 Task: Create a search folder for emails exchanged with mehrashivani004@gmail.com in Outlook.
Action: Mouse moved to (224, 41)
Screenshot: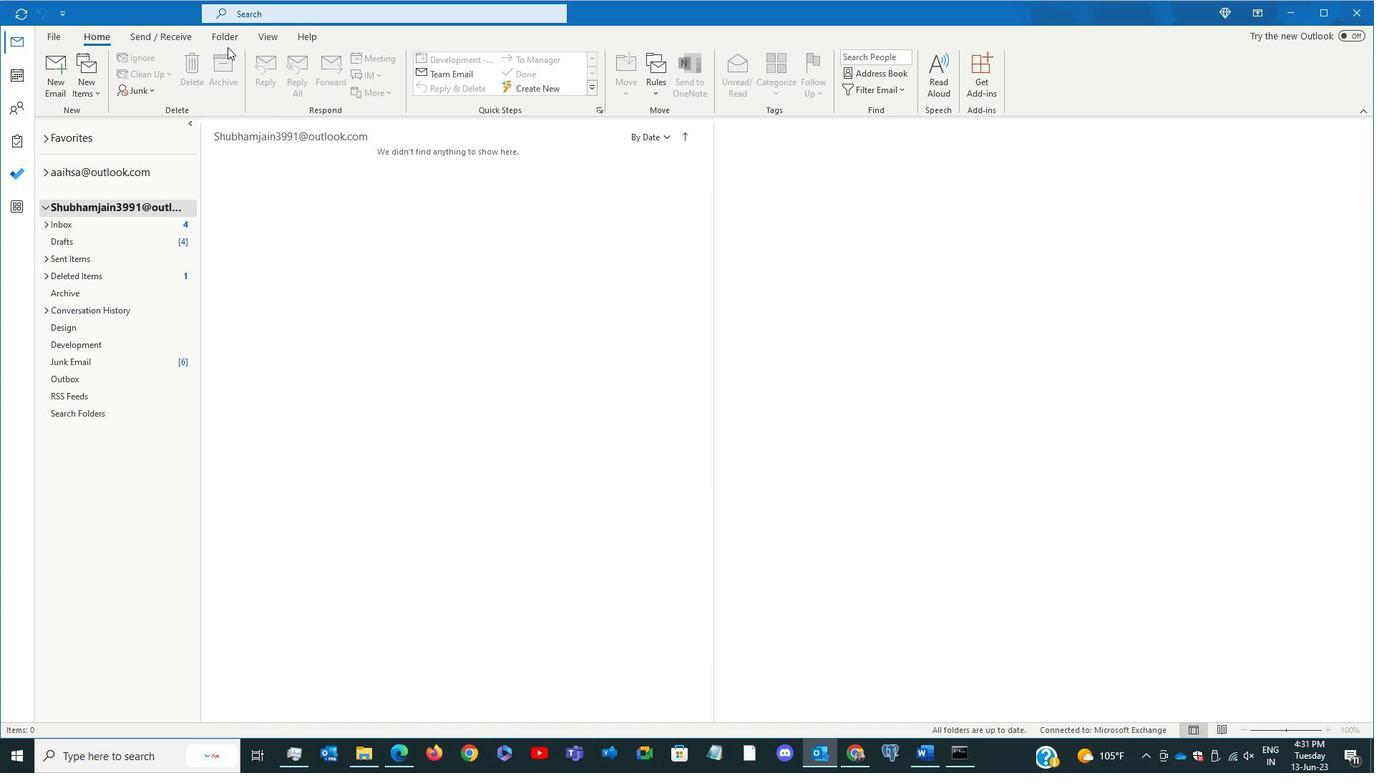
Action: Mouse pressed left at (224, 41)
Screenshot: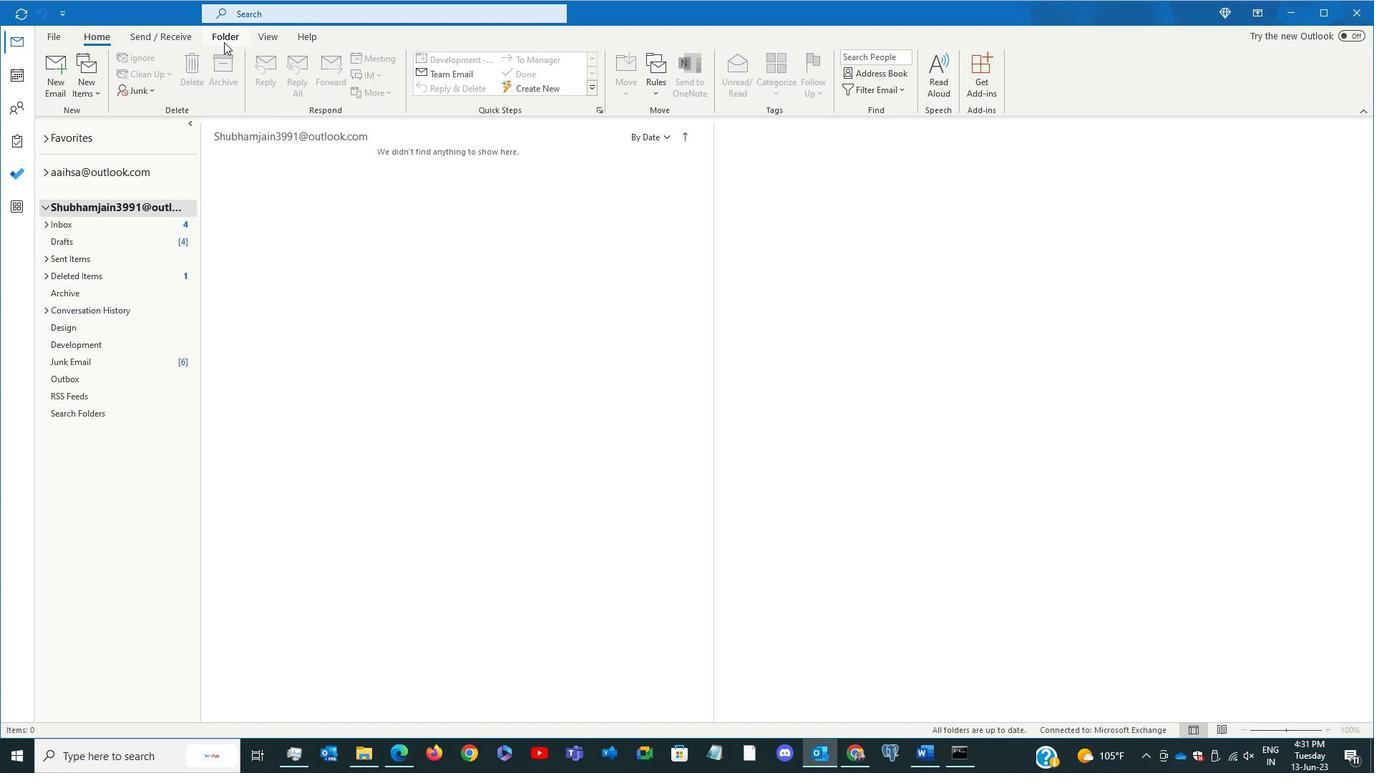 
Action: Mouse moved to (88, 83)
Screenshot: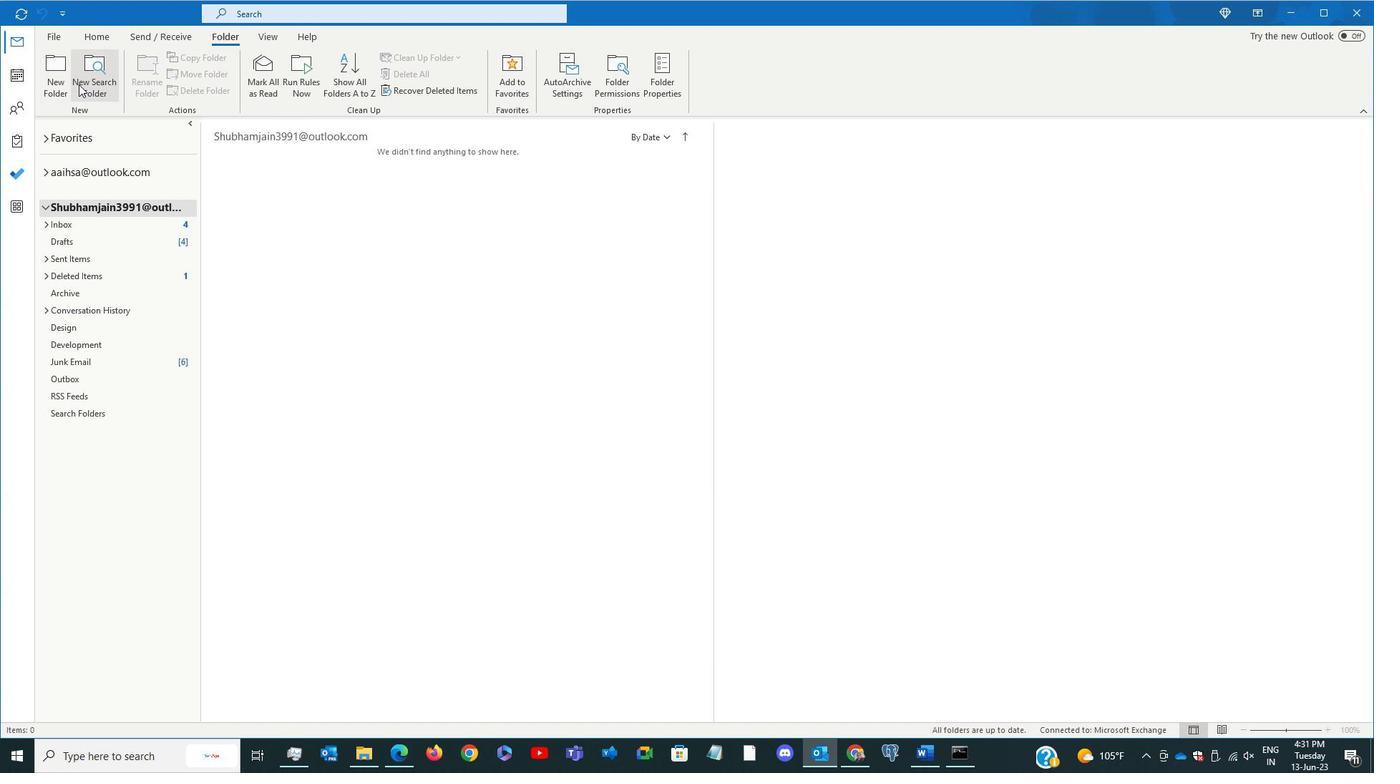 
Action: Mouse pressed left at (88, 83)
Screenshot: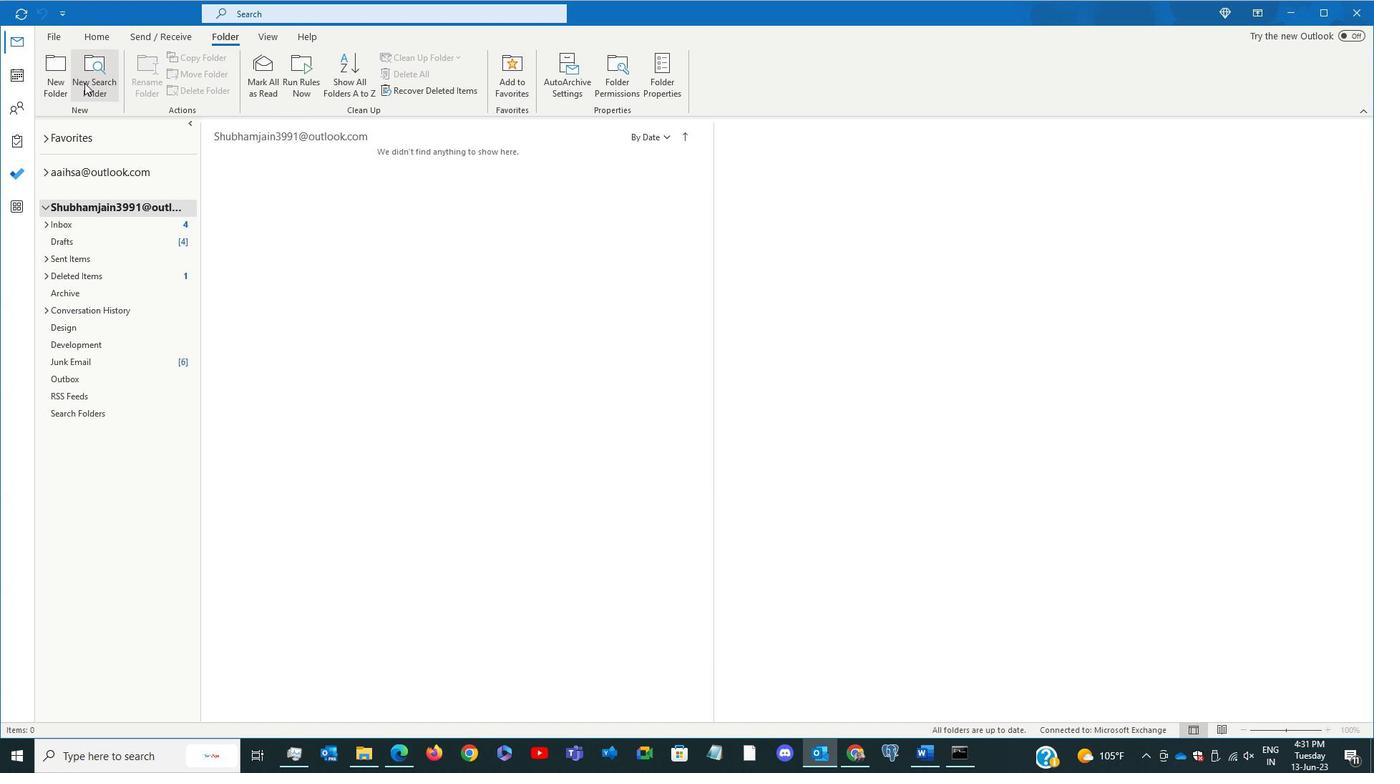 
Action: Mouse moved to (646, 348)
Screenshot: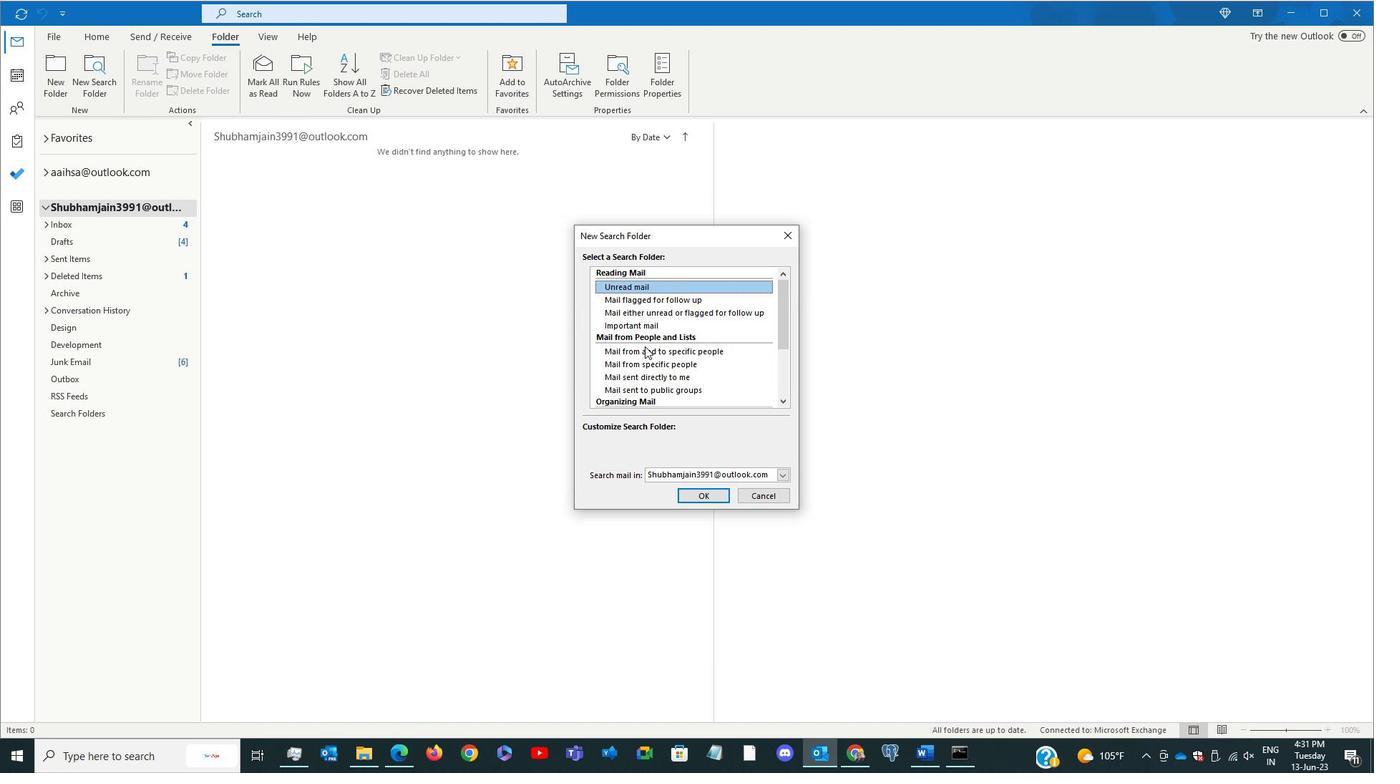 
Action: Mouse pressed left at (646, 348)
Screenshot: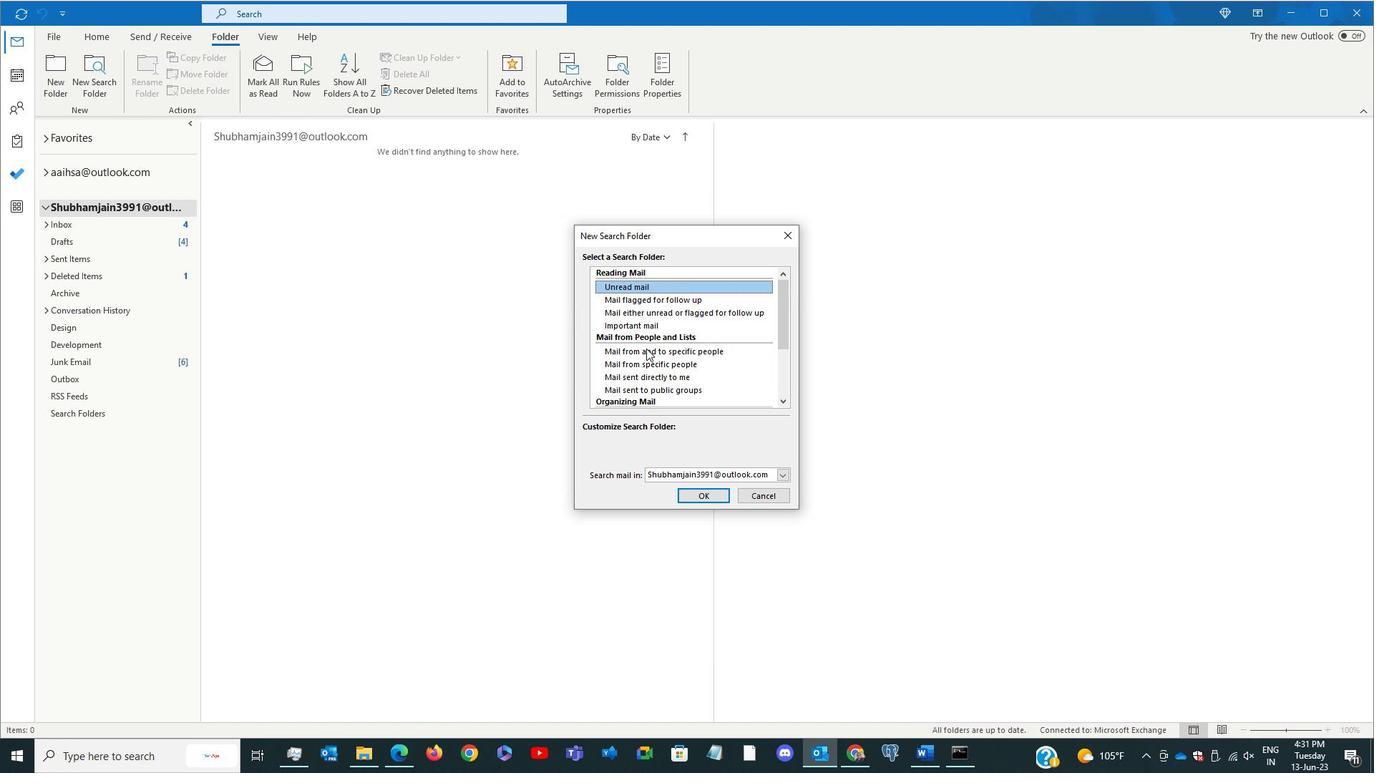 
Action: Mouse moved to (651, 450)
Screenshot: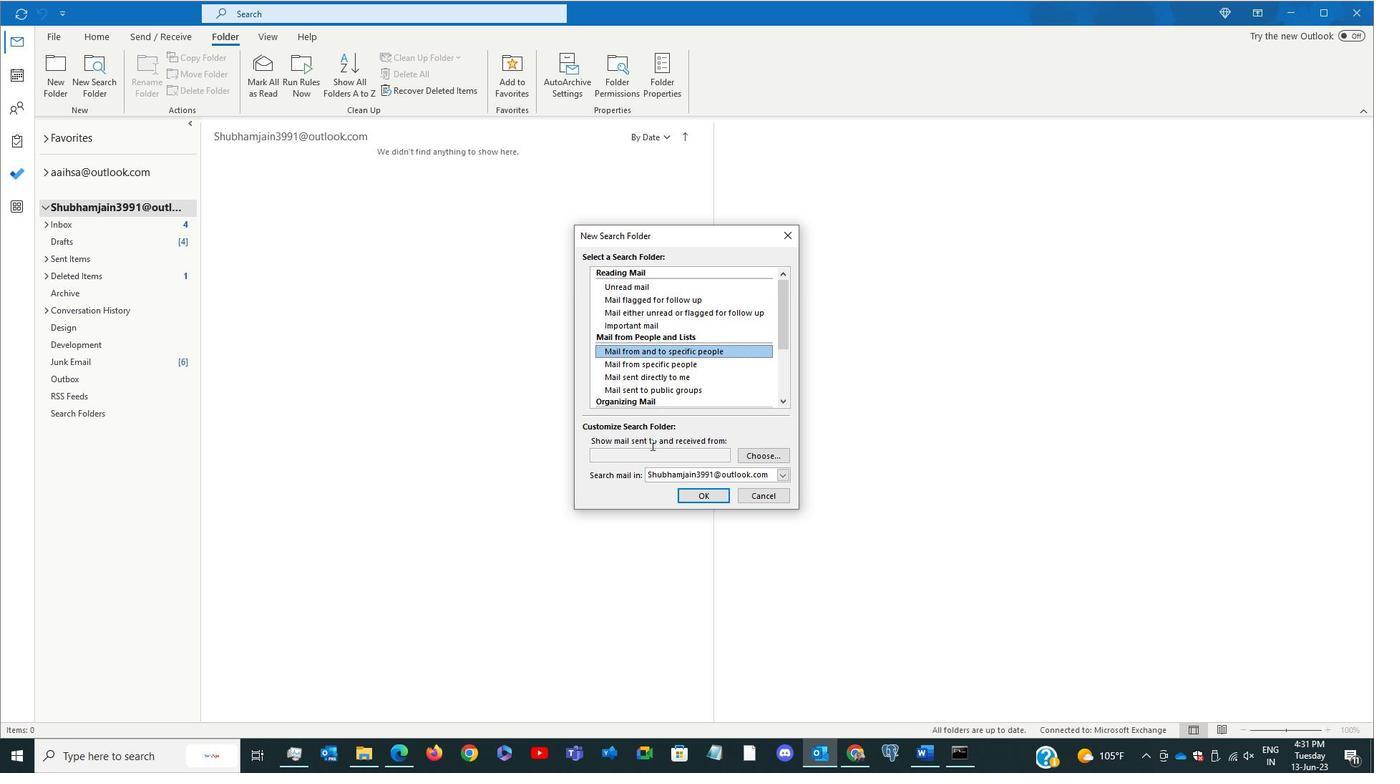 
Action: Mouse pressed left at (651, 450)
Screenshot: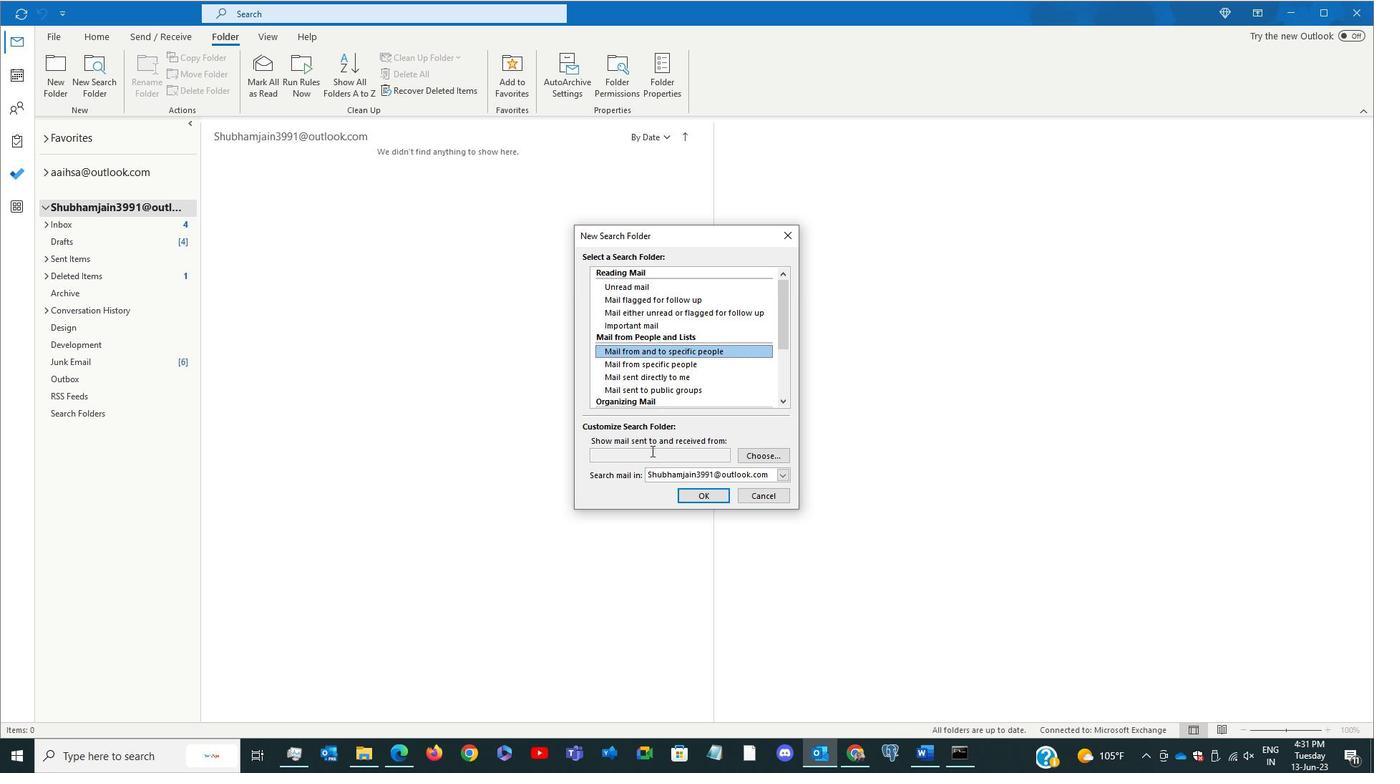 
Action: Mouse moved to (751, 451)
Screenshot: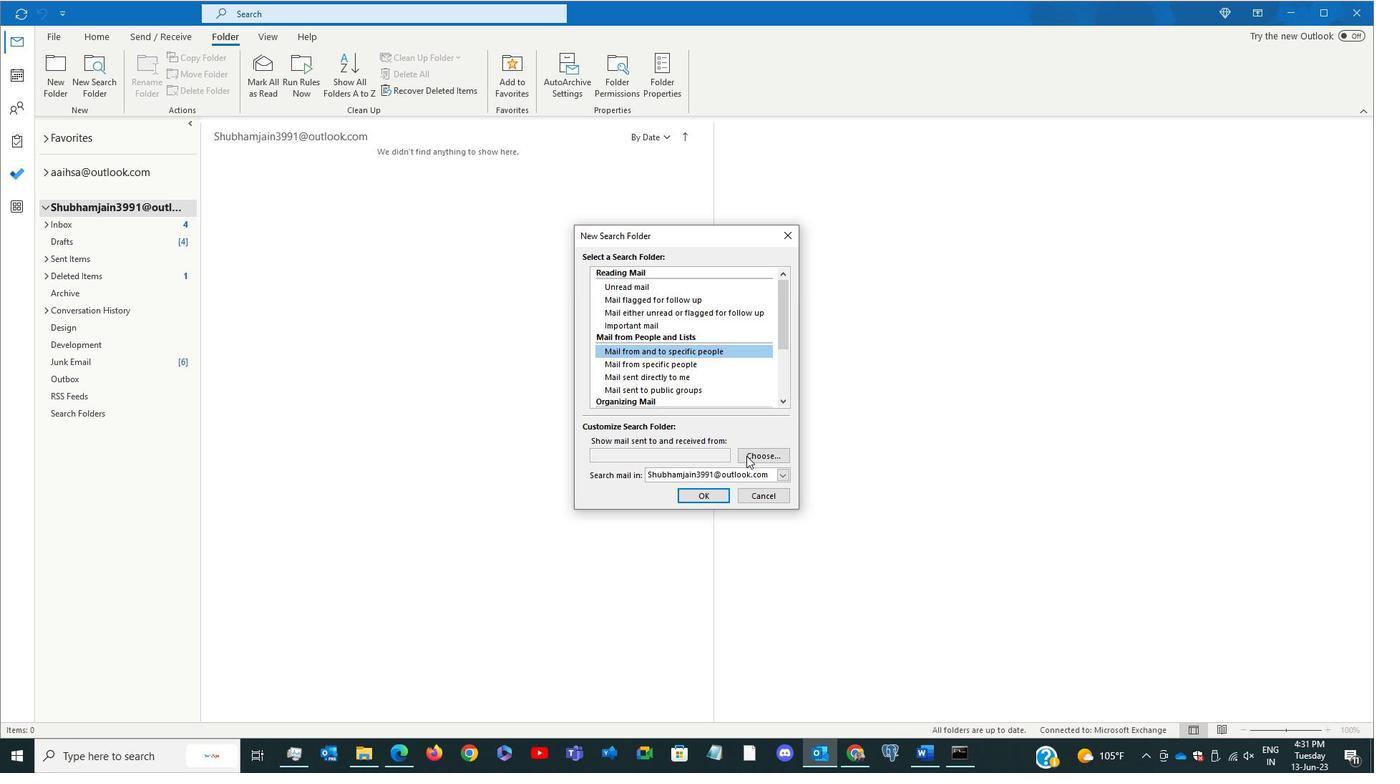 
Action: Mouse pressed left at (751, 451)
Screenshot: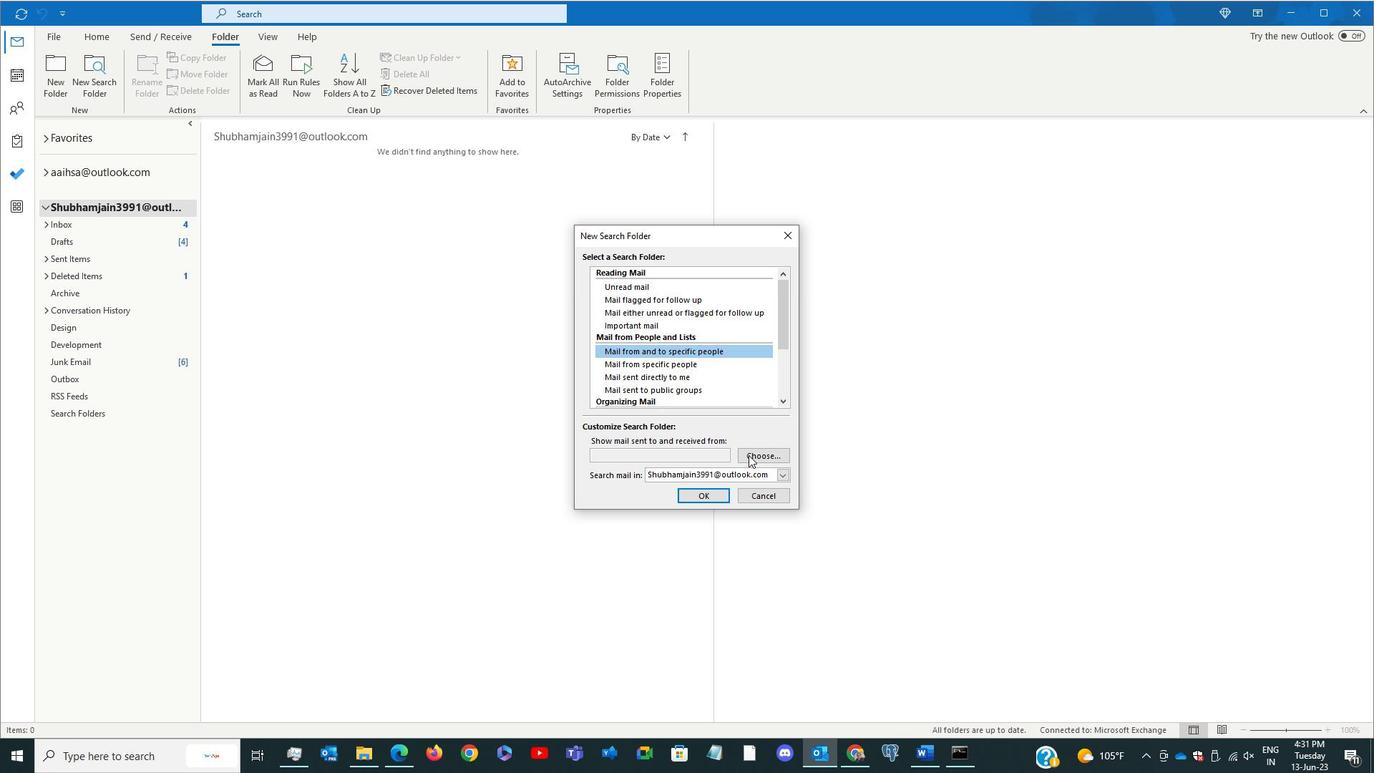 
Action: Mouse moved to (707, 193)
Screenshot: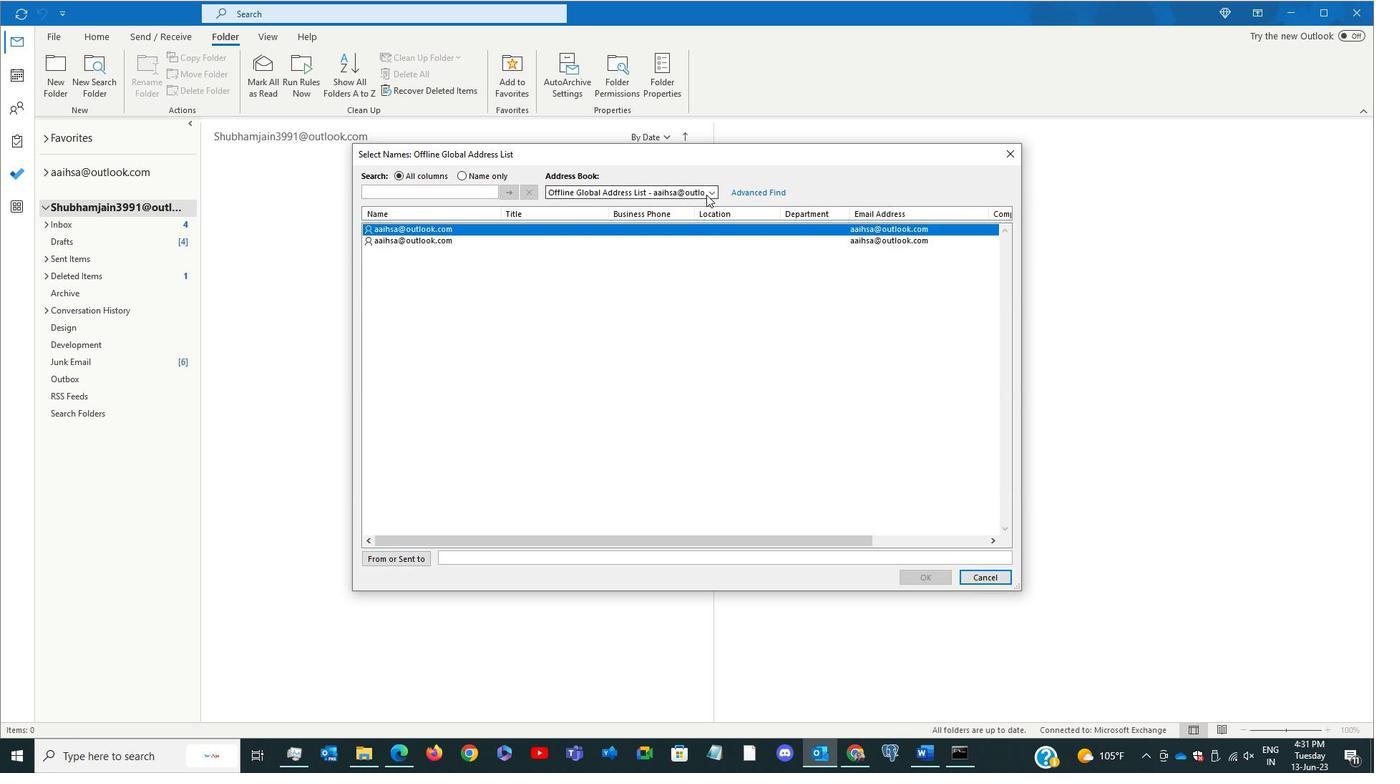 
Action: Mouse pressed left at (707, 193)
Screenshot: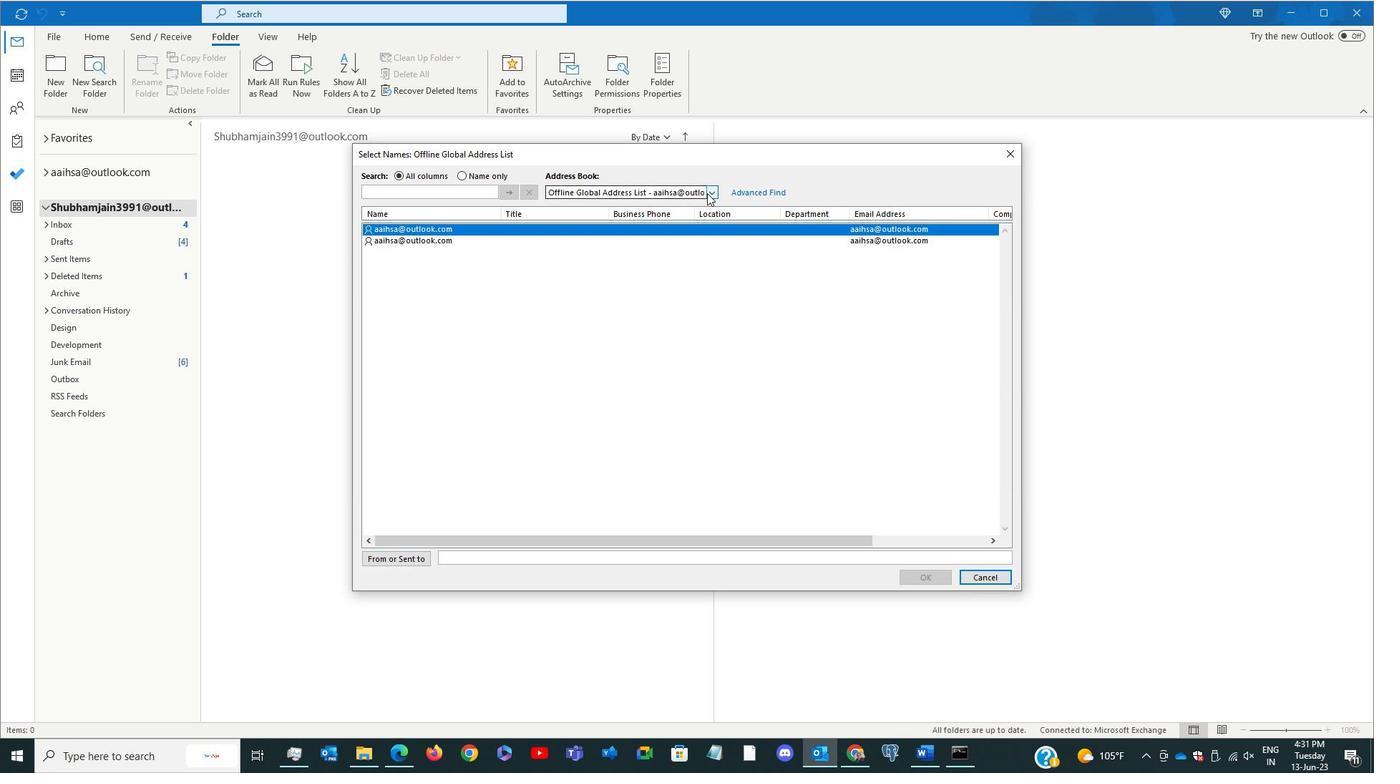 
Action: Mouse moved to (657, 206)
Screenshot: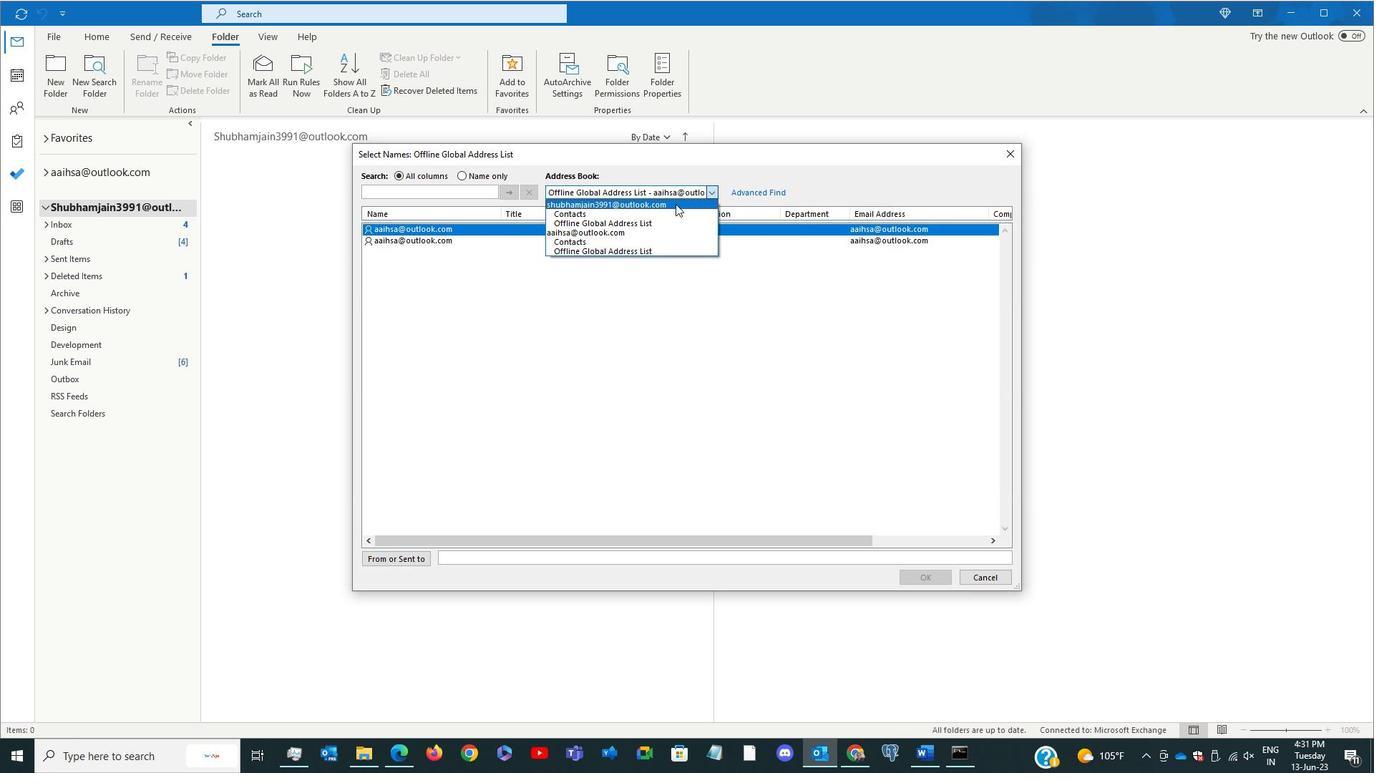 
Action: Mouse pressed left at (657, 206)
Screenshot: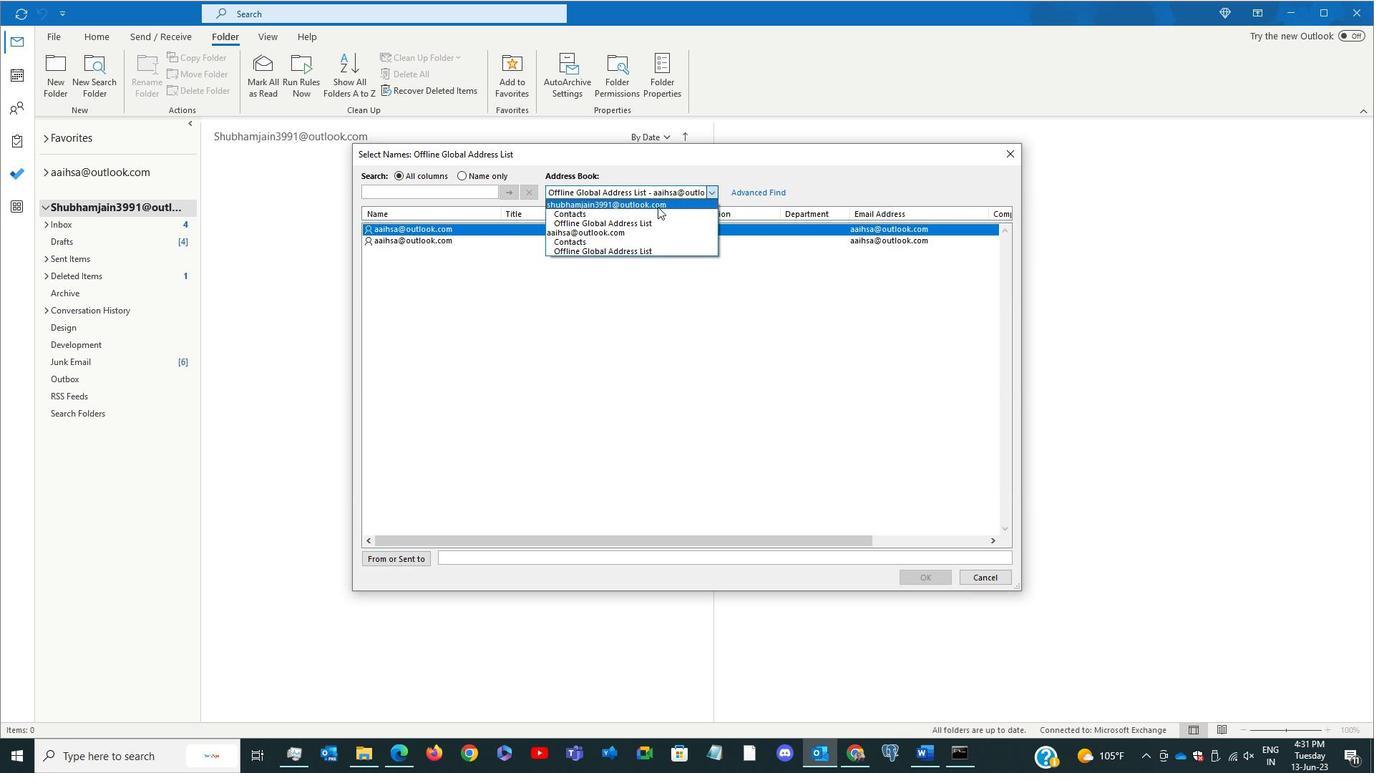 
Action: Mouse moved to (591, 553)
Screenshot: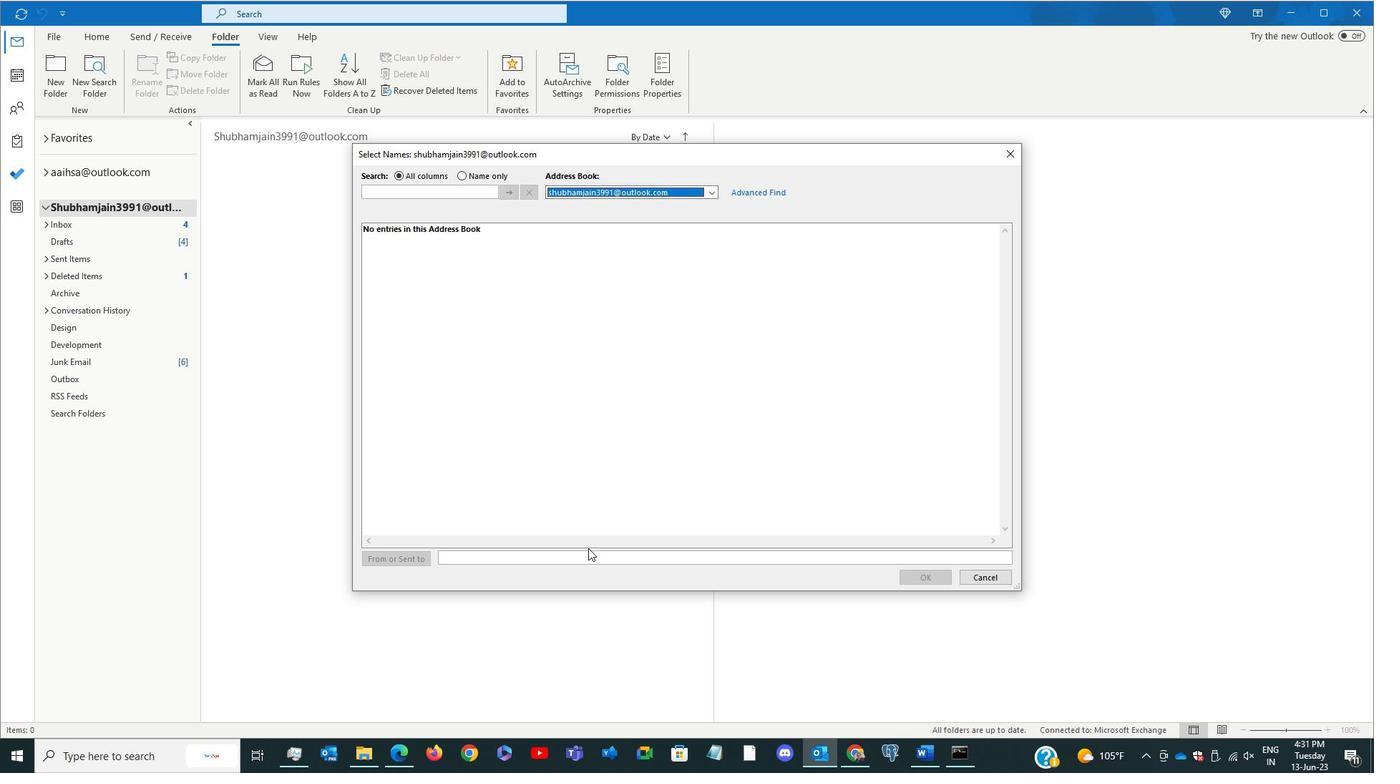 
Action: Mouse pressed left at (591, 553)
Screenshot: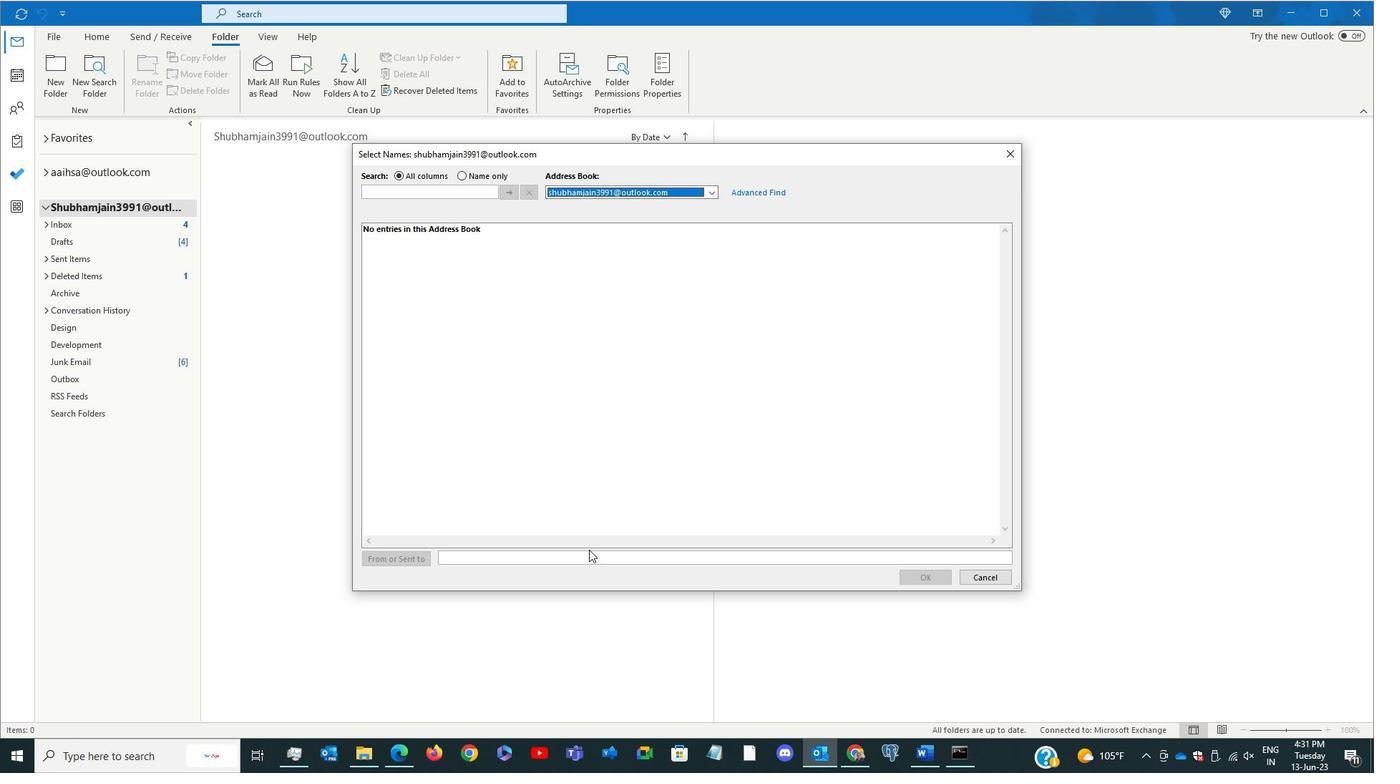 
Action: Key pressed mehrashivani004<Key.shift>@GMAIL.COM
Screenshot: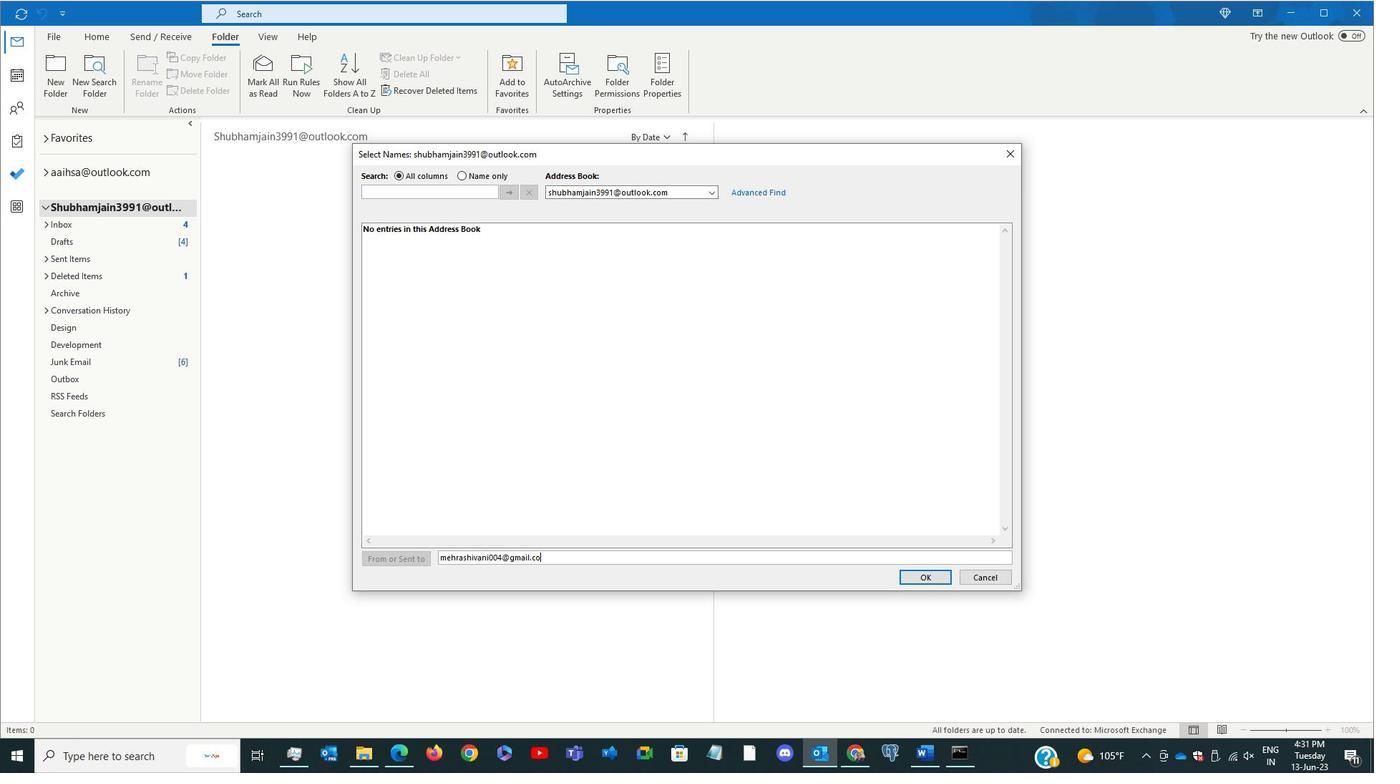 
Action: Mouse moved to (905, 574)
Screenshot: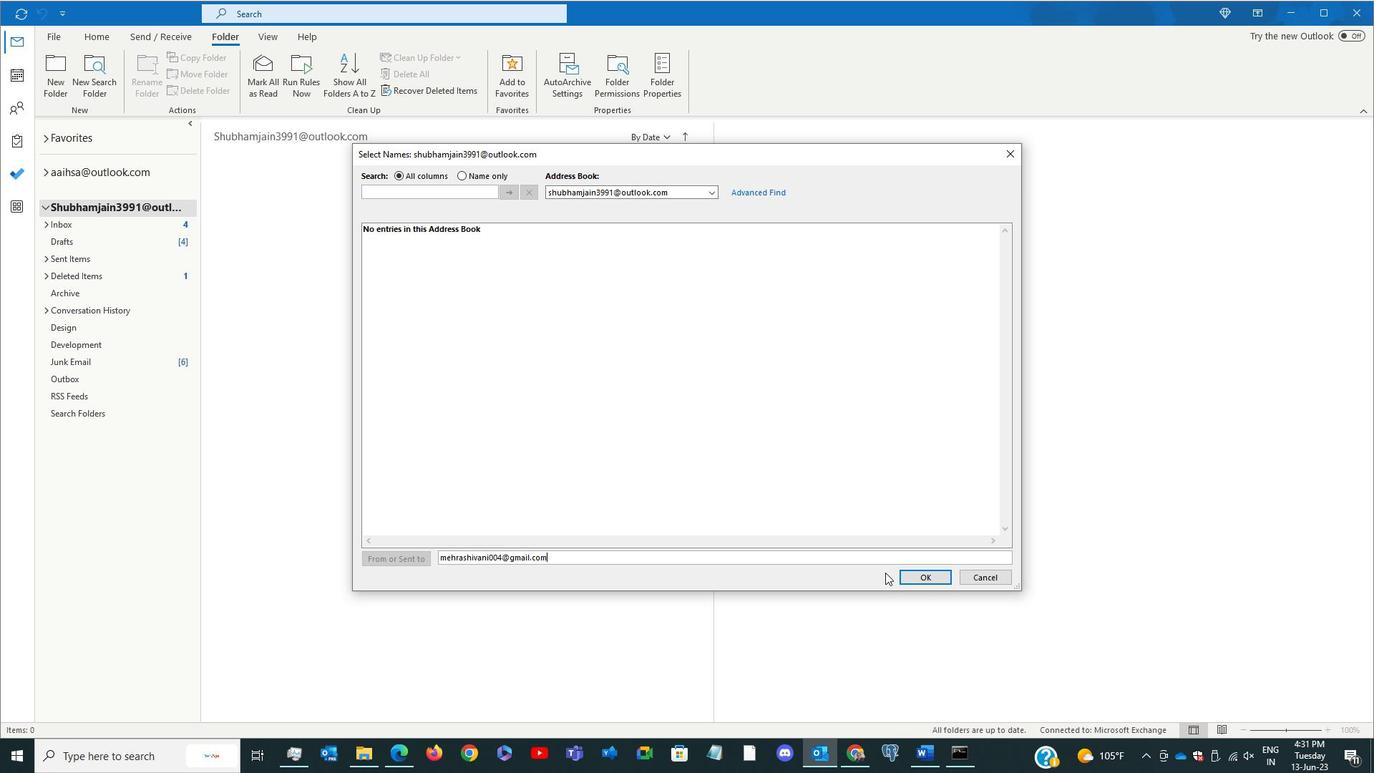 
Action: Mouse pressed left at (905, 574)
Screenshot: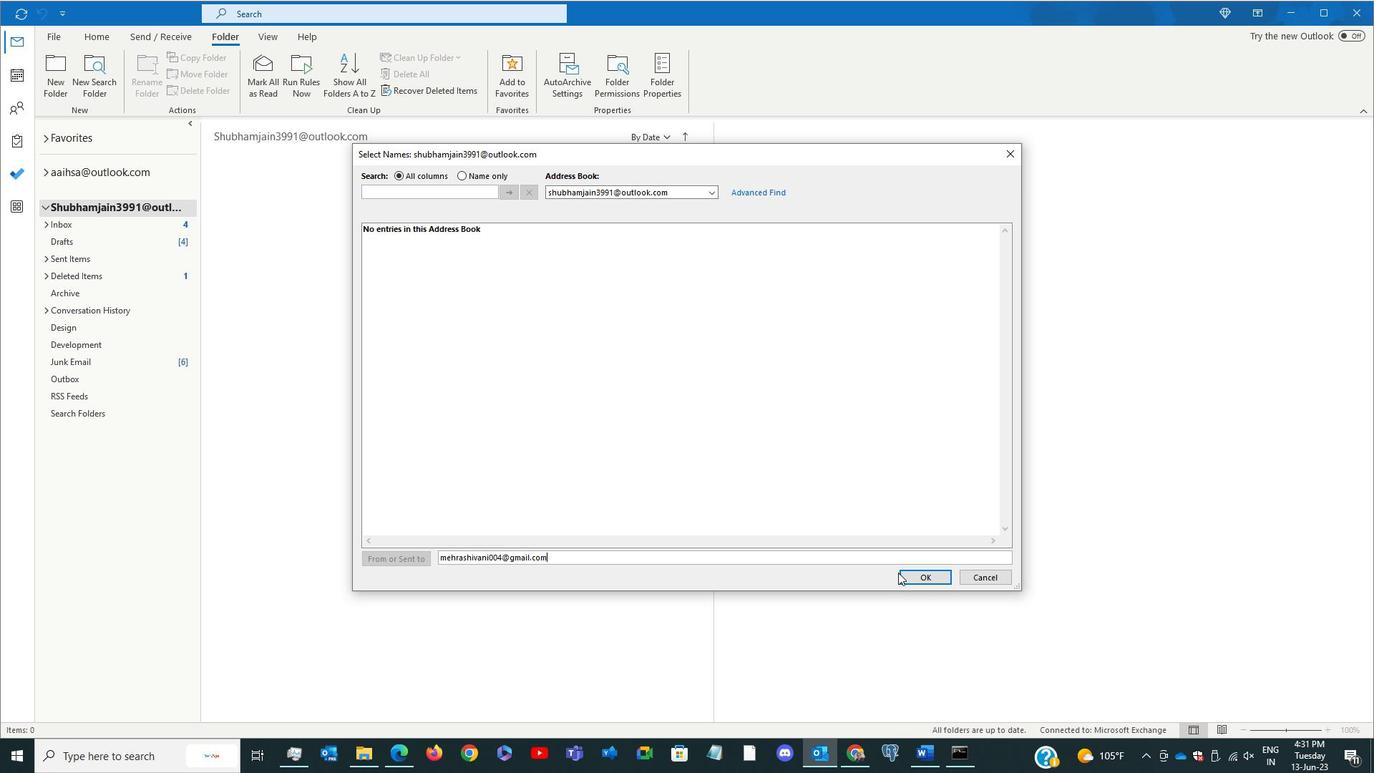 
Action: Mouse moved to (708, 497)
Screenshot: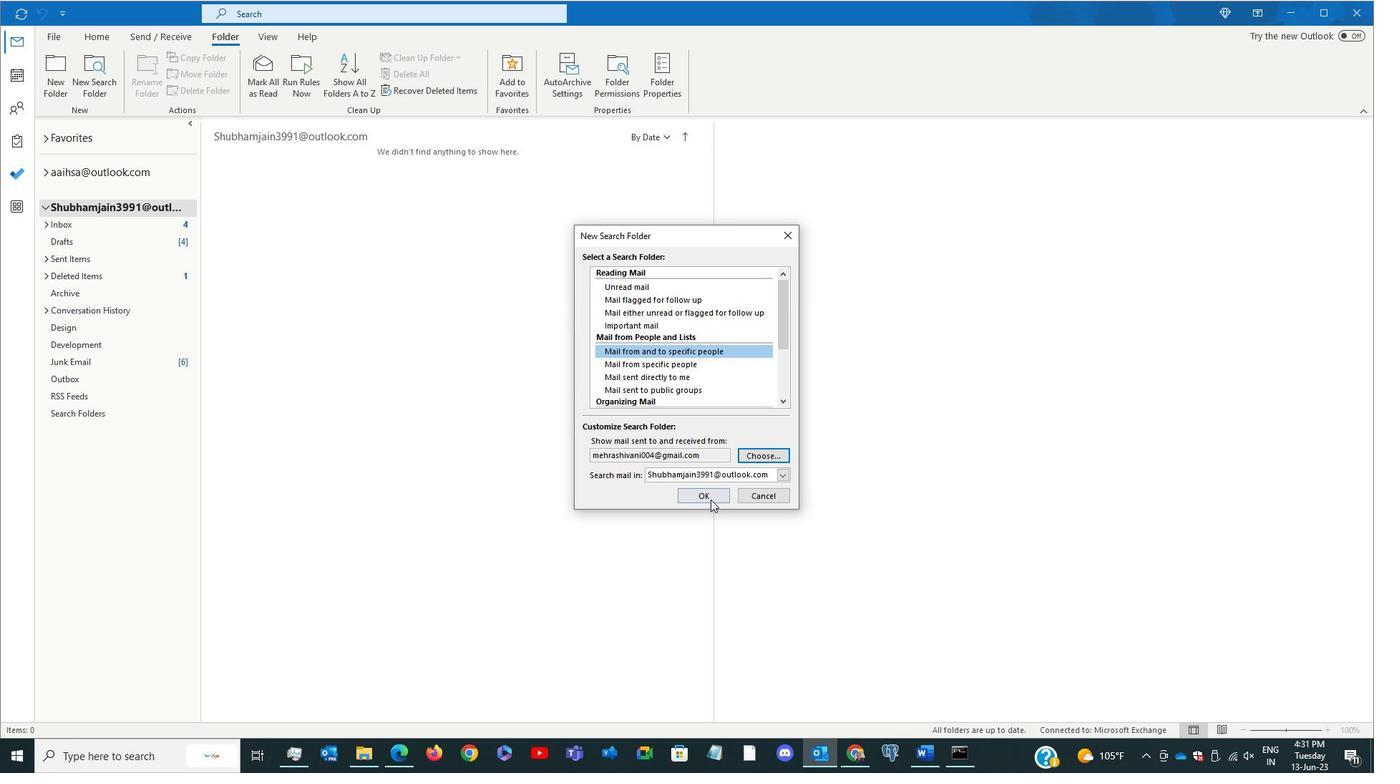 
Action: Mouse pressed left at (708, 497)
Screenshot: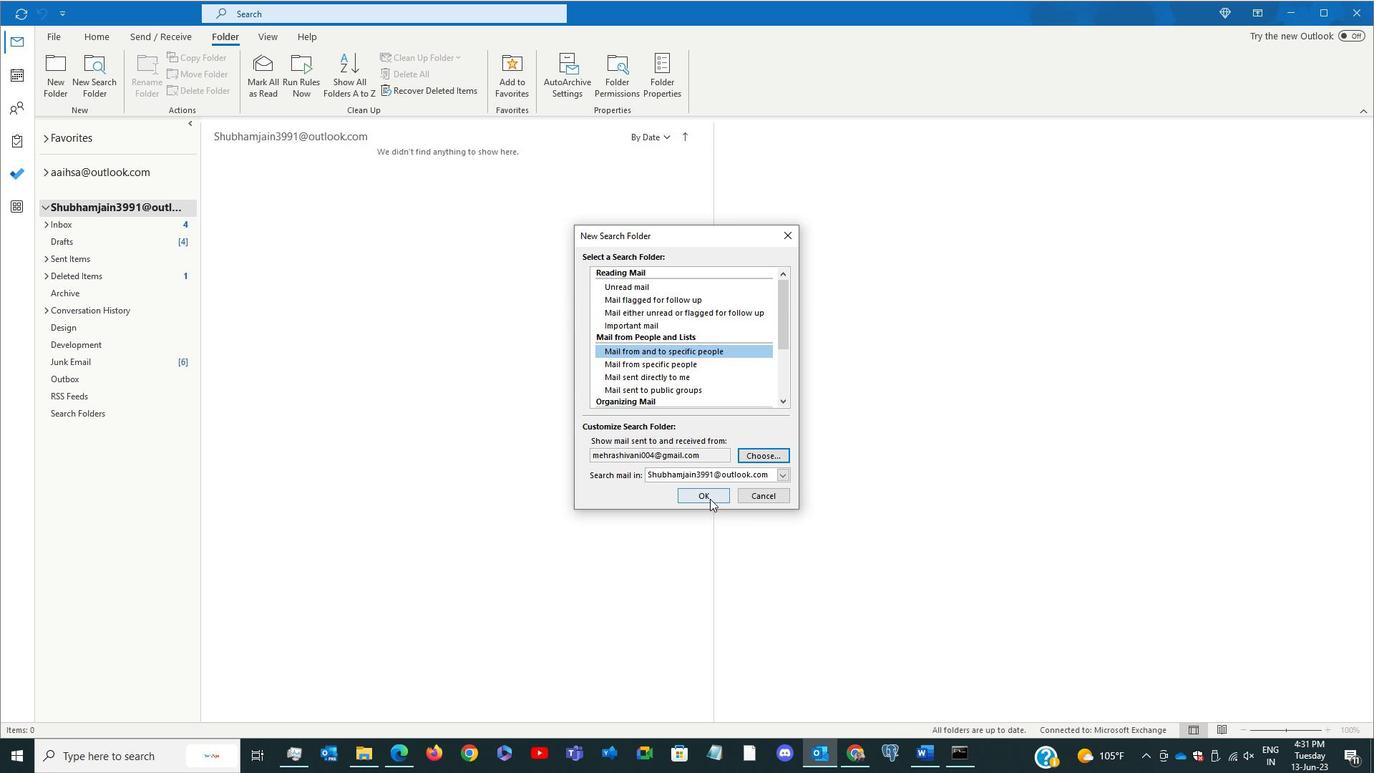 
Action: Mouse moved to (458, 244)
Screenshot: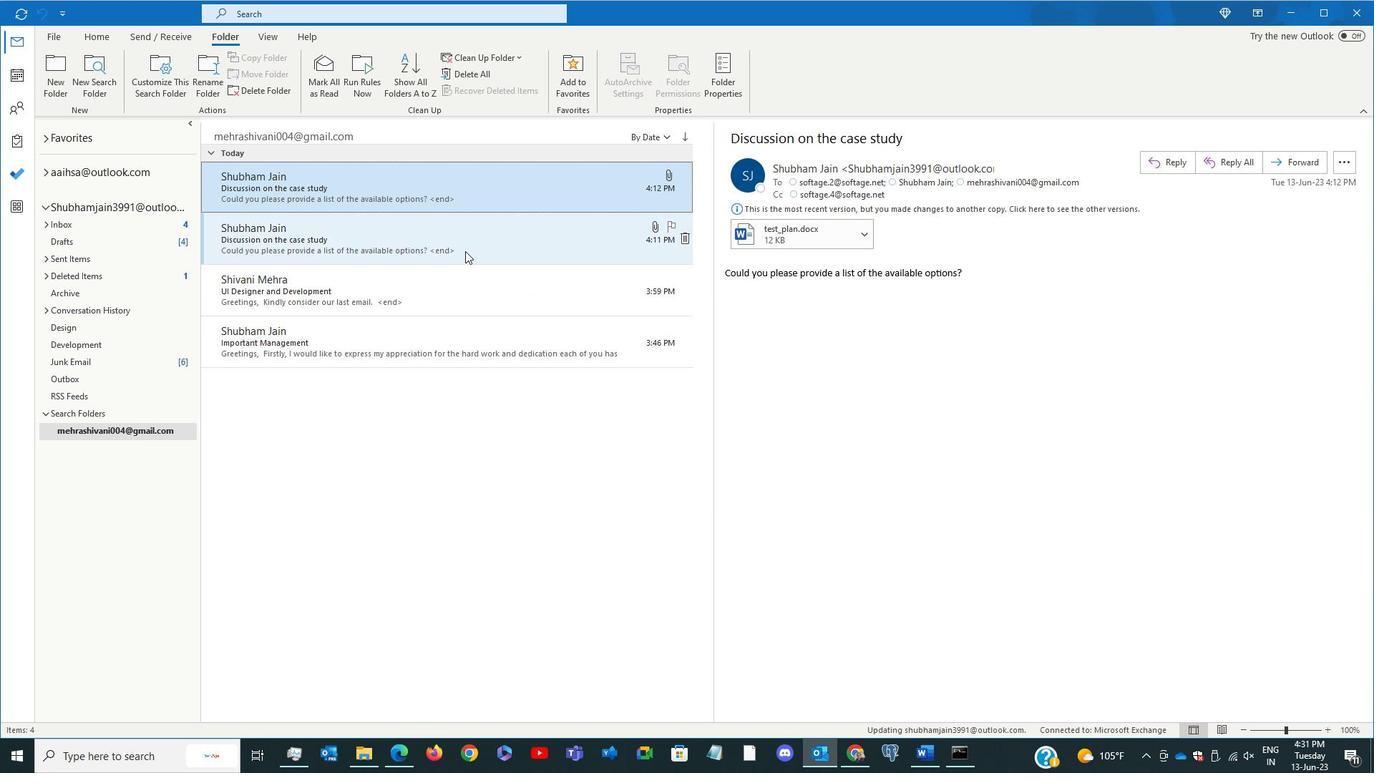 
Action: Mouse pressed left at (458, 244)
Screenshot: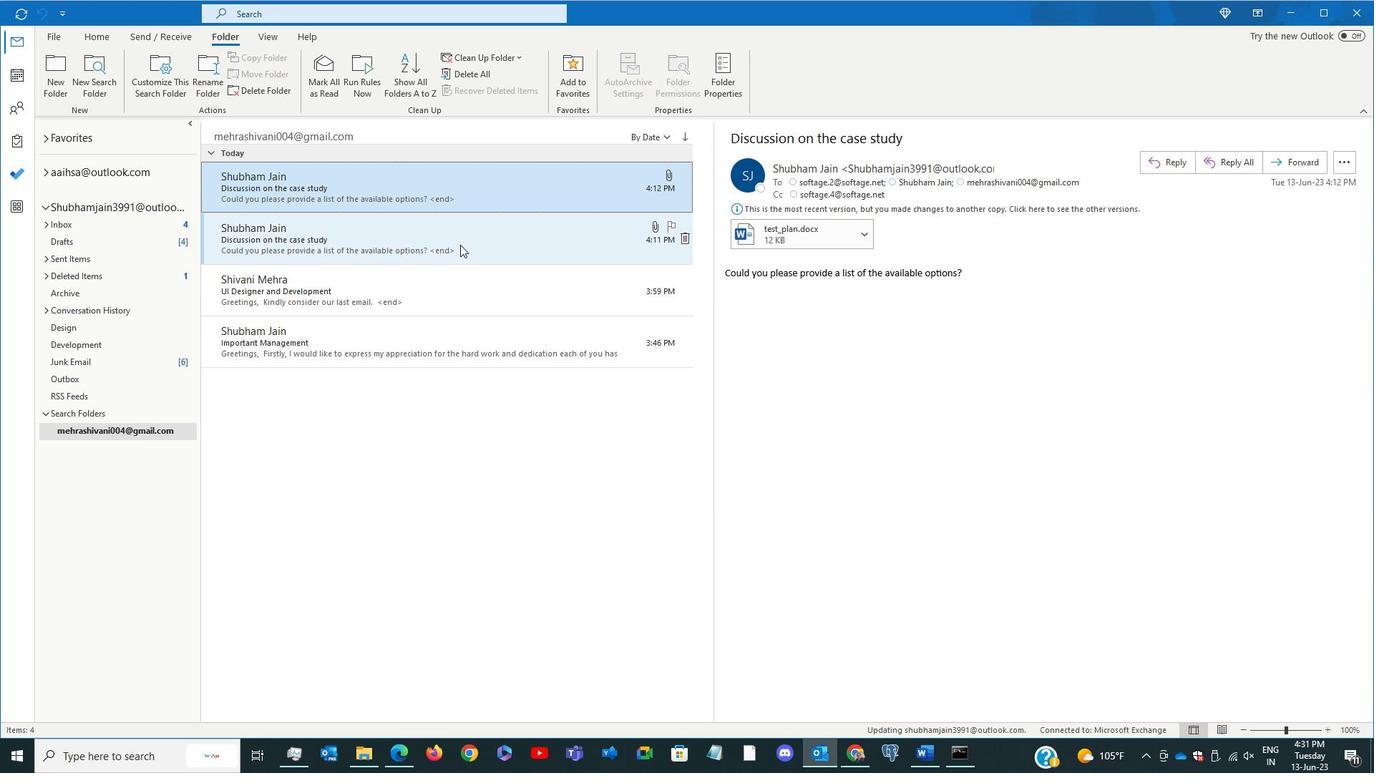 
Action: Mouse moved to (454, 285)
Screenshot: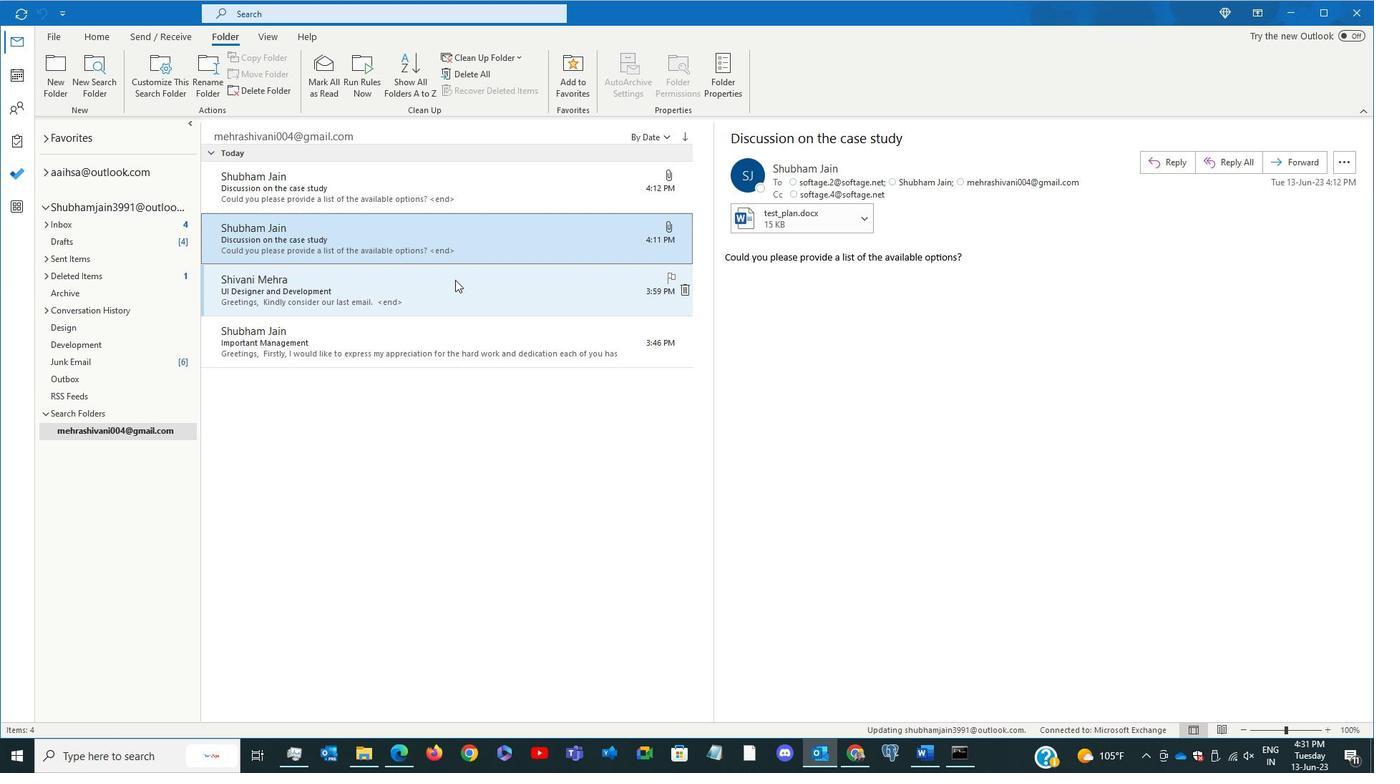 
Action: Mouse pressed left at (454, 285)
Screenshot: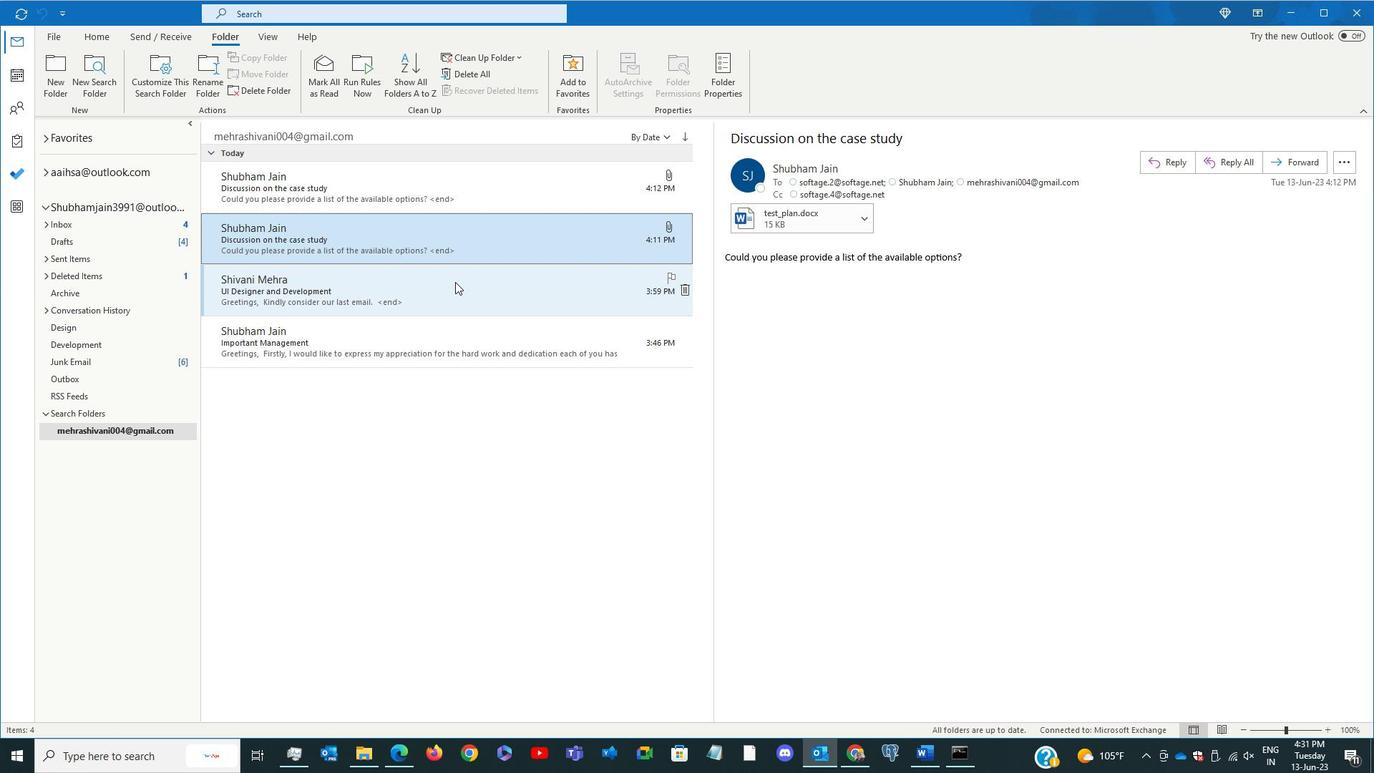 
Action: Mouse moved to (451, 332)
Screenshot: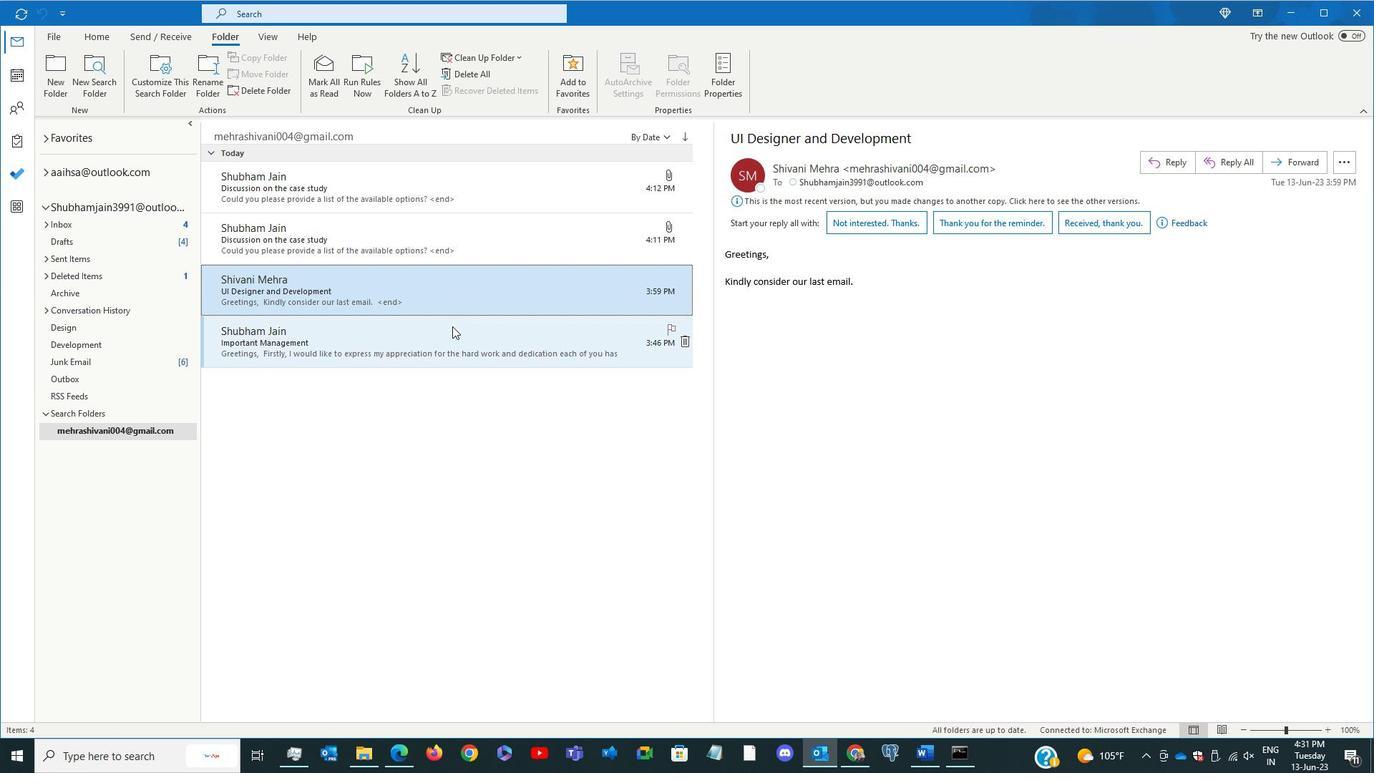 
Action: Mouse pressed left at (451, 332)
Screenshot: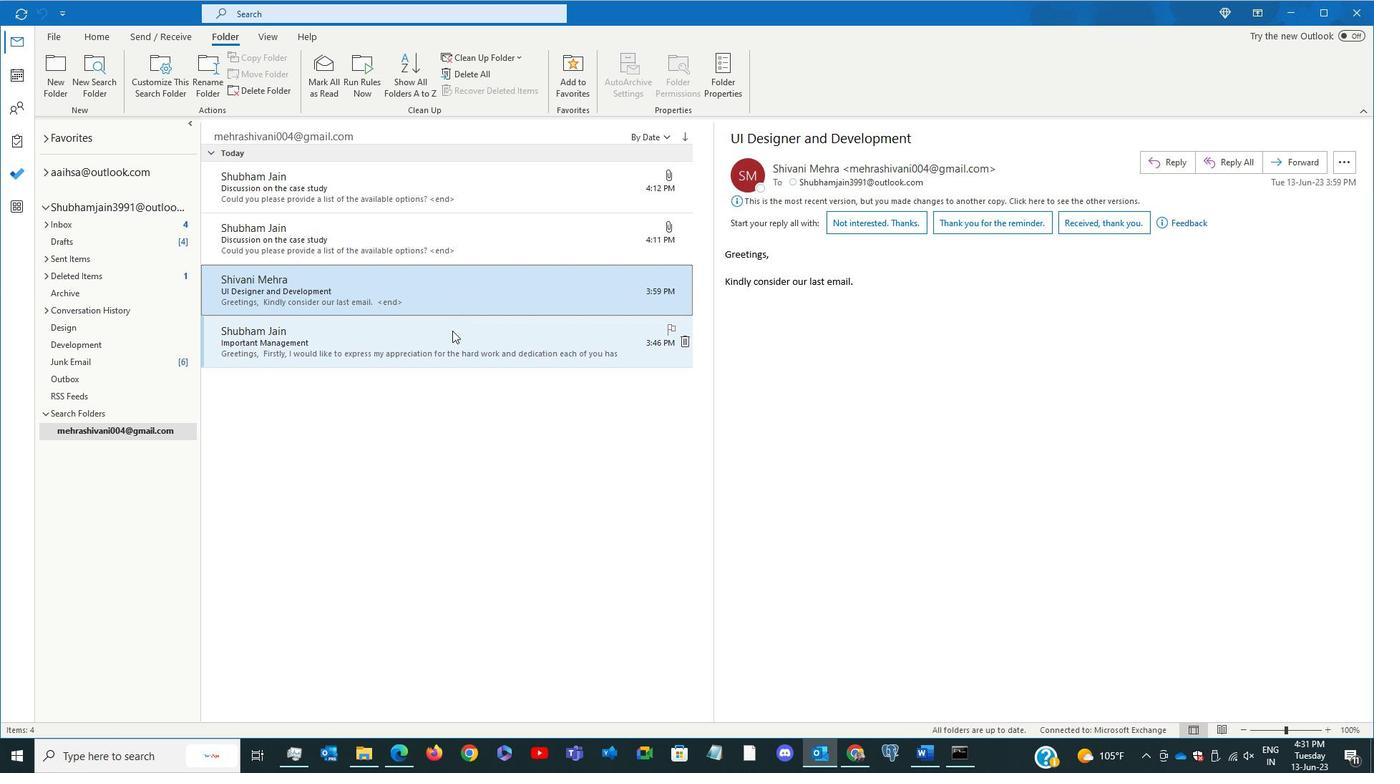 
